 Task: Add a field from the Popular template Priority with name TradeWorks.
Action: Mouse moved to (98, 493)
Screenshot: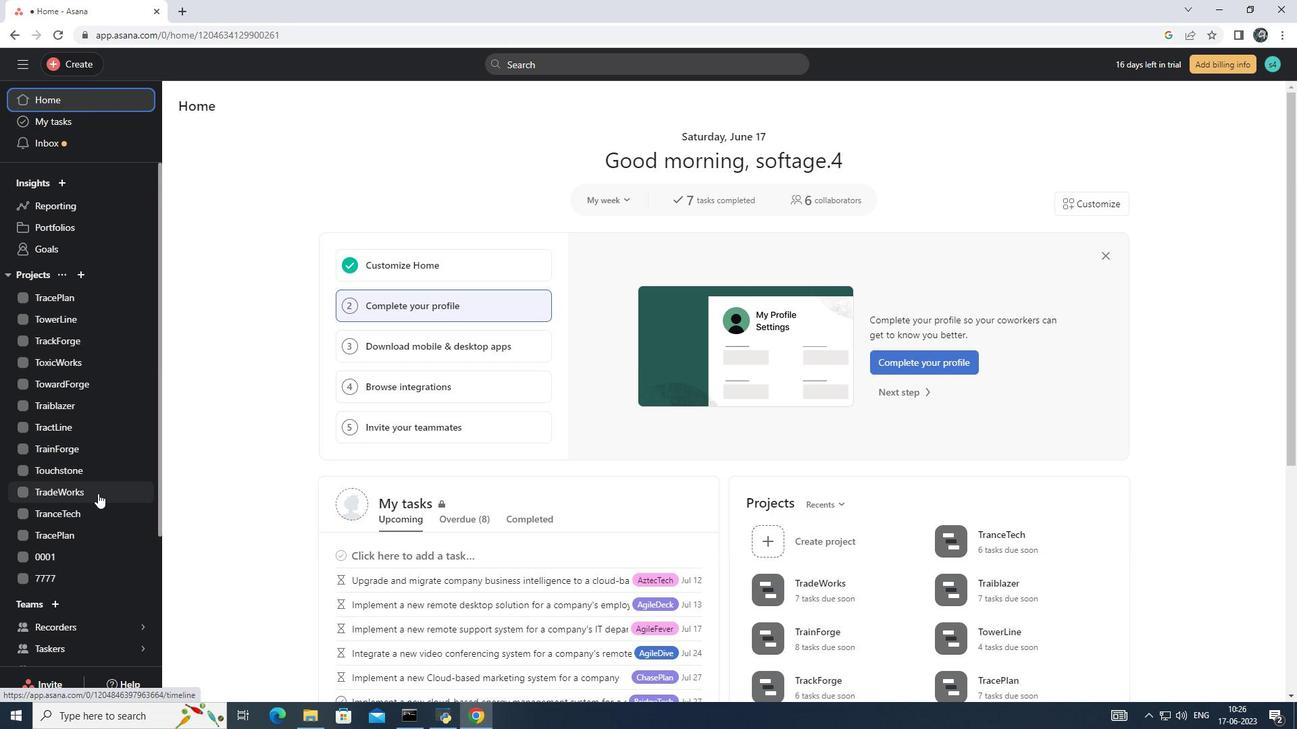 
Action: Mouse pressed left at (98, 493)
Screenshot: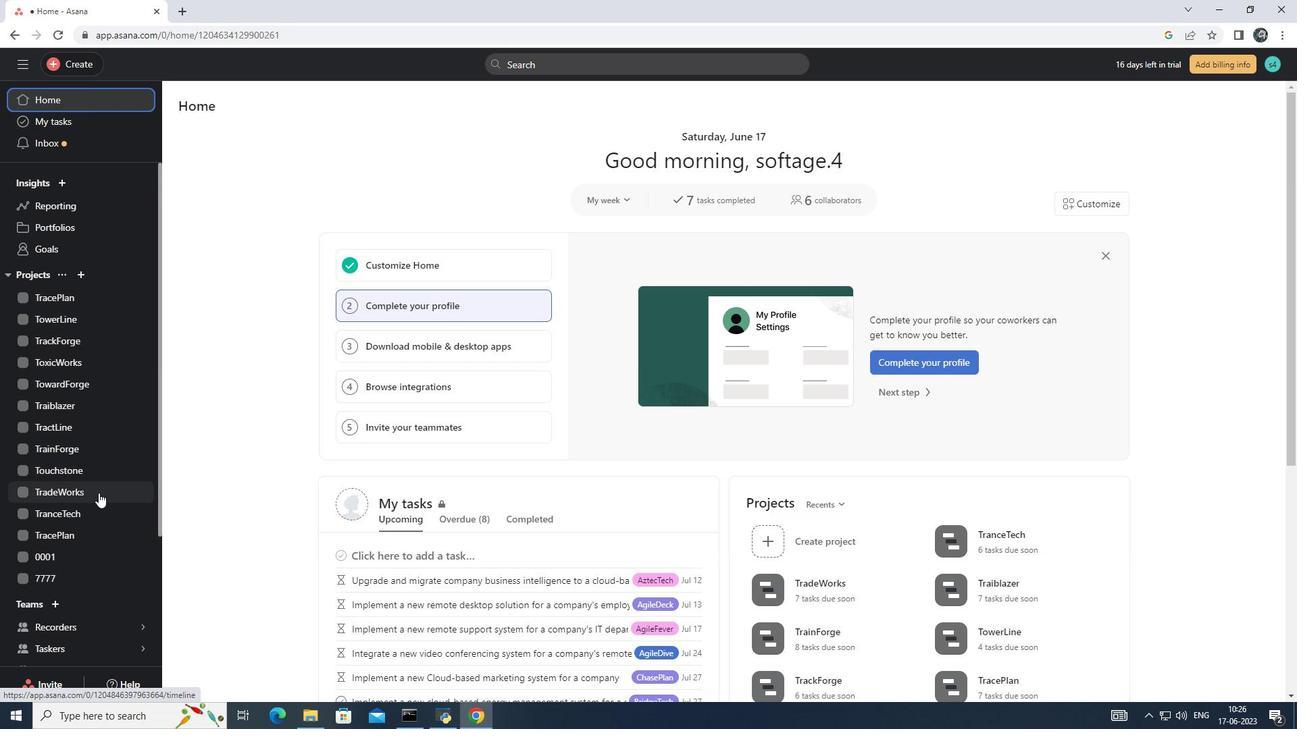 
Action: Mouse moved to (241, 136)
Screenshot: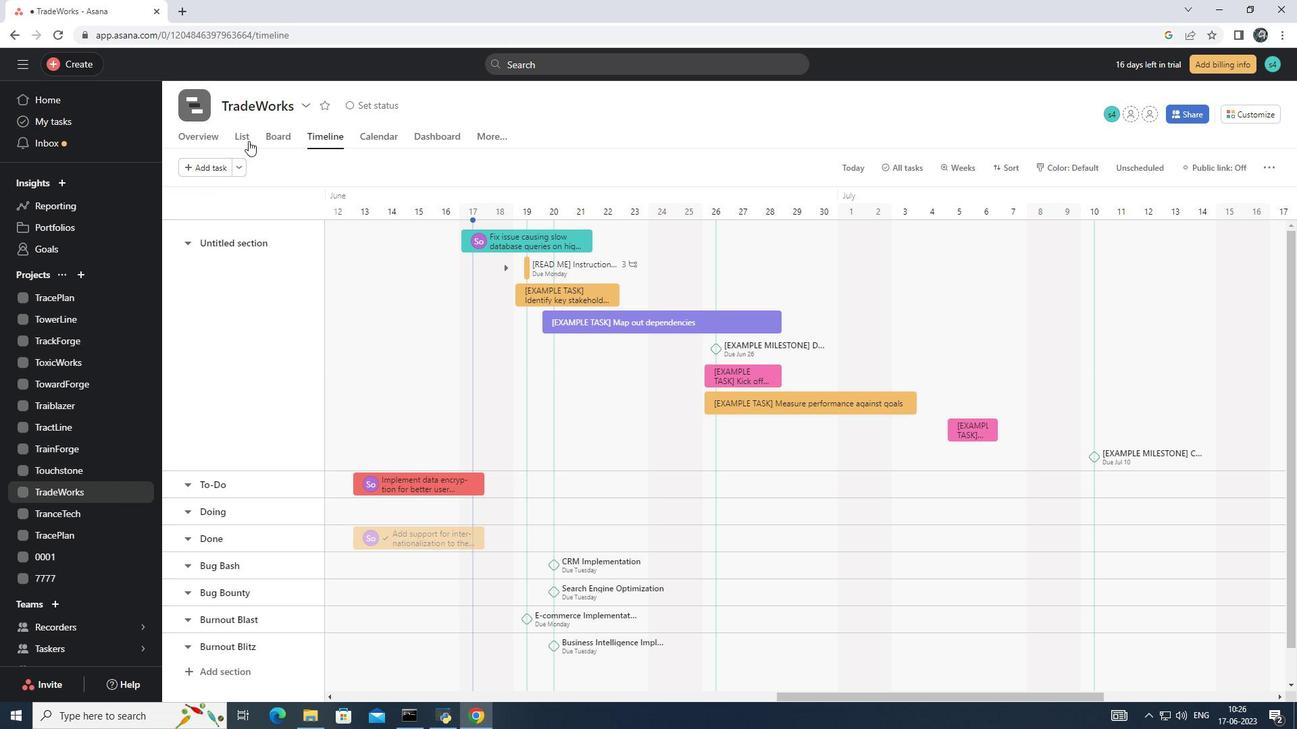 
Action: Mouse pressed left at (241, 136)
Screenshot: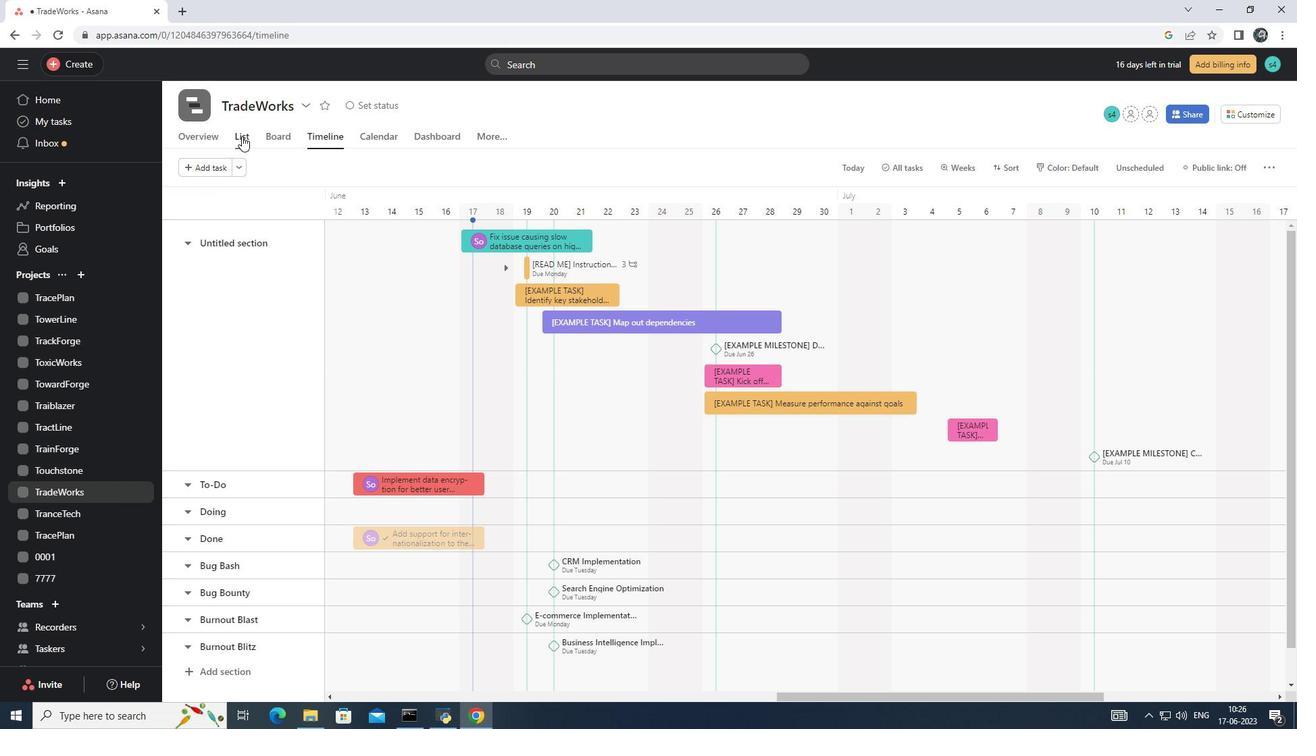 
Action: Mouse moved to (1015, 197)
Screenshot: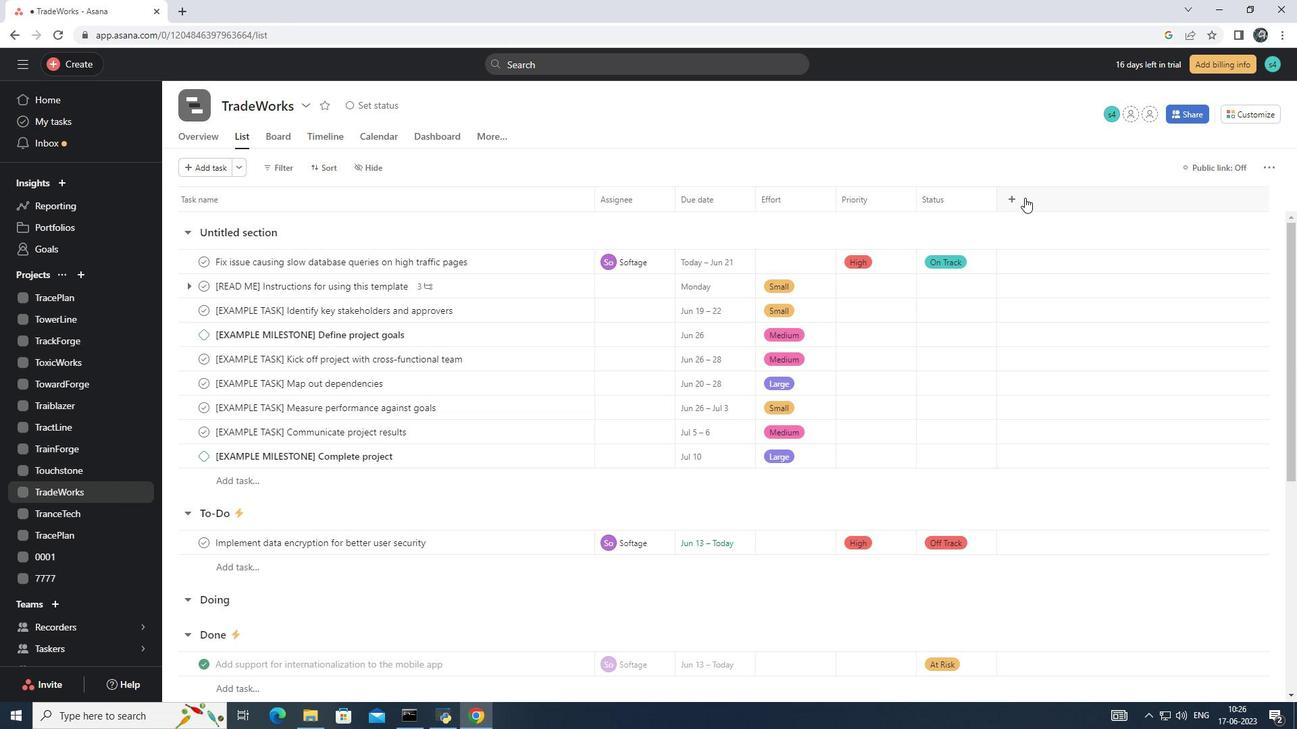 
Action: Mouse pressed left at (1015, 197)
Screenshot: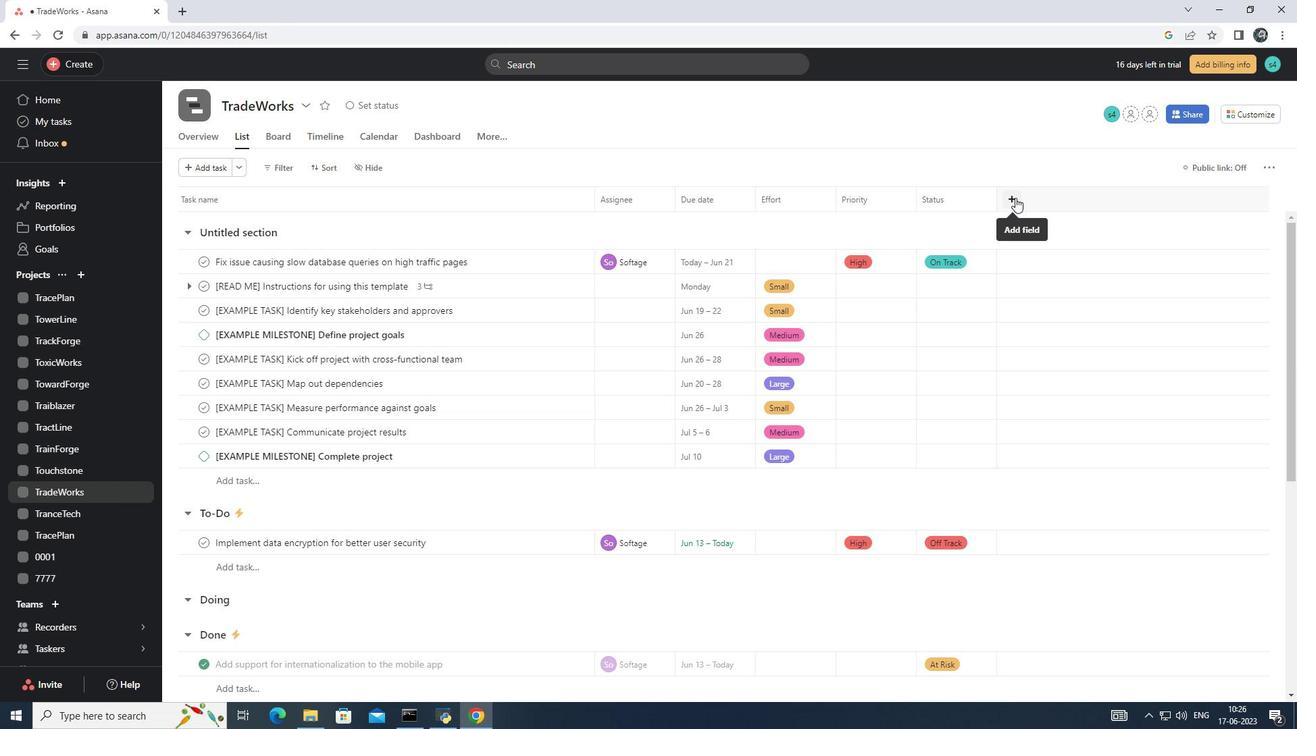 
Action: Mouse moved to (1087, 250)
Screenshot: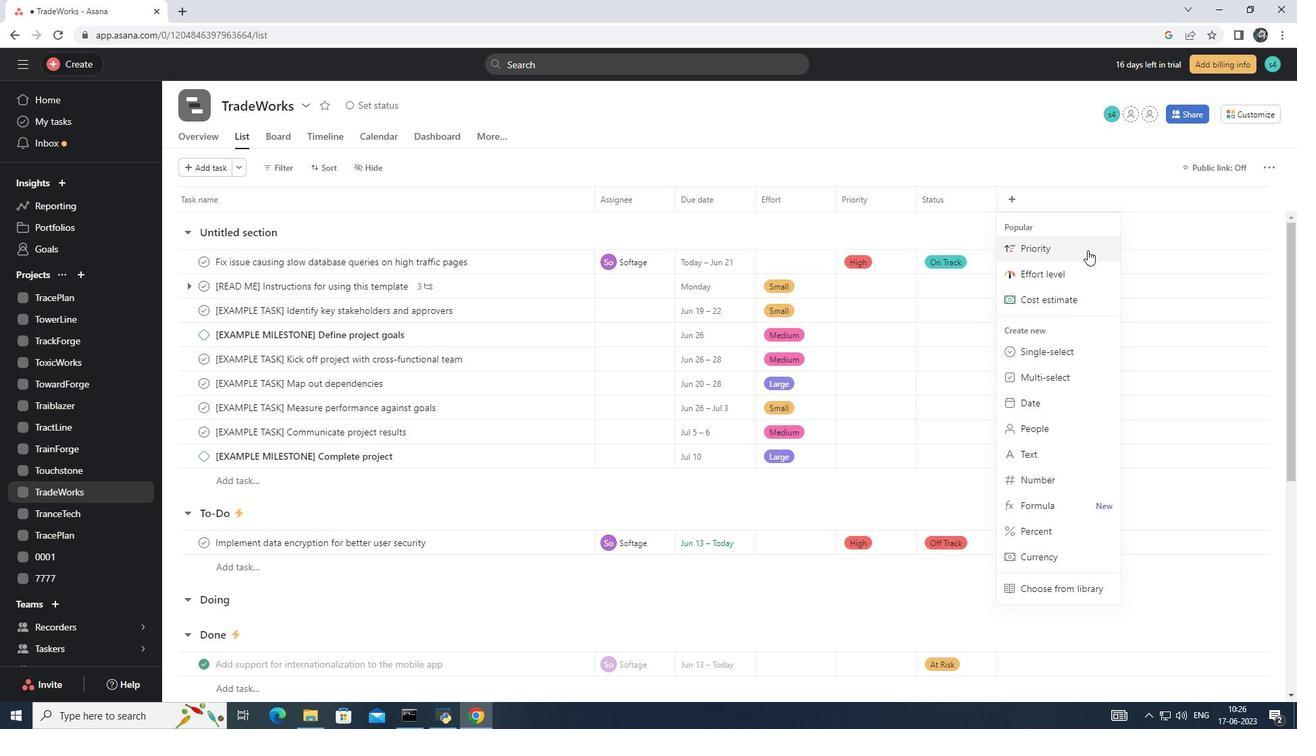 
Action: Mouse pressed left at (1087, 250)
Screenshot: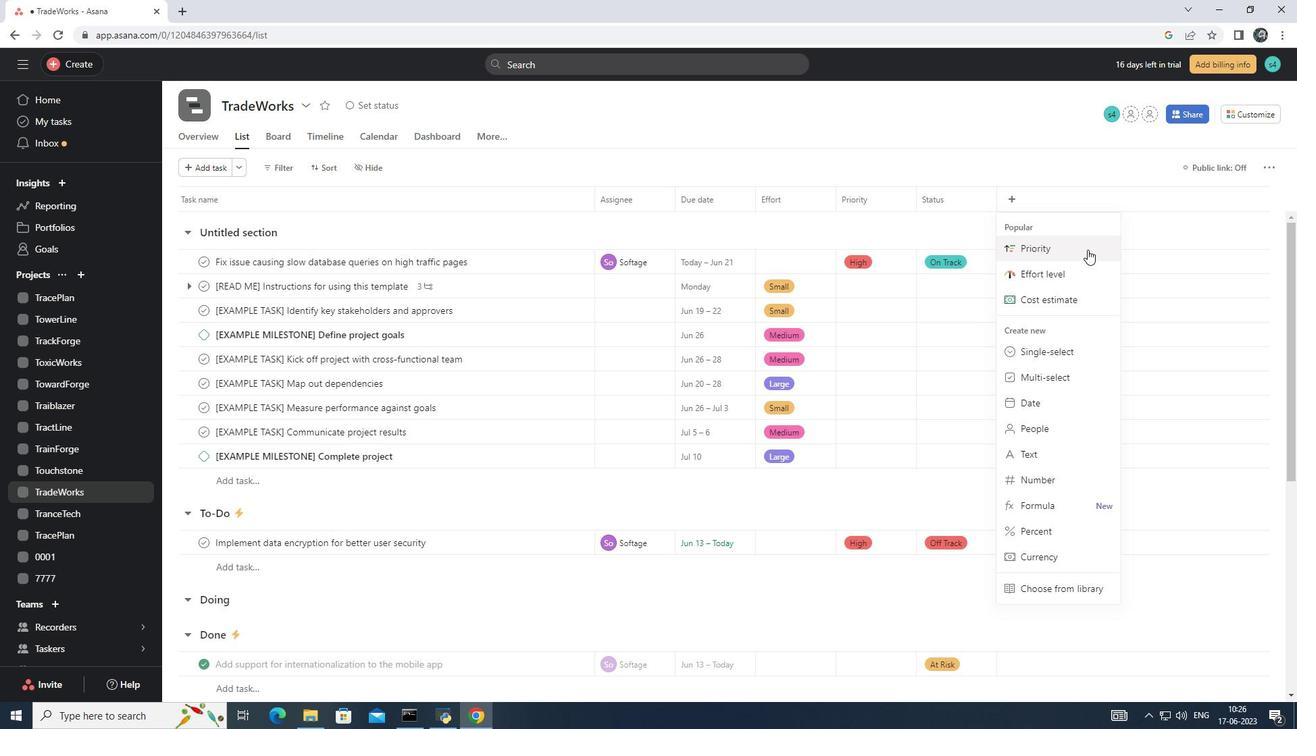 
Action: Mouse moved to (534, 190)
Screenshot: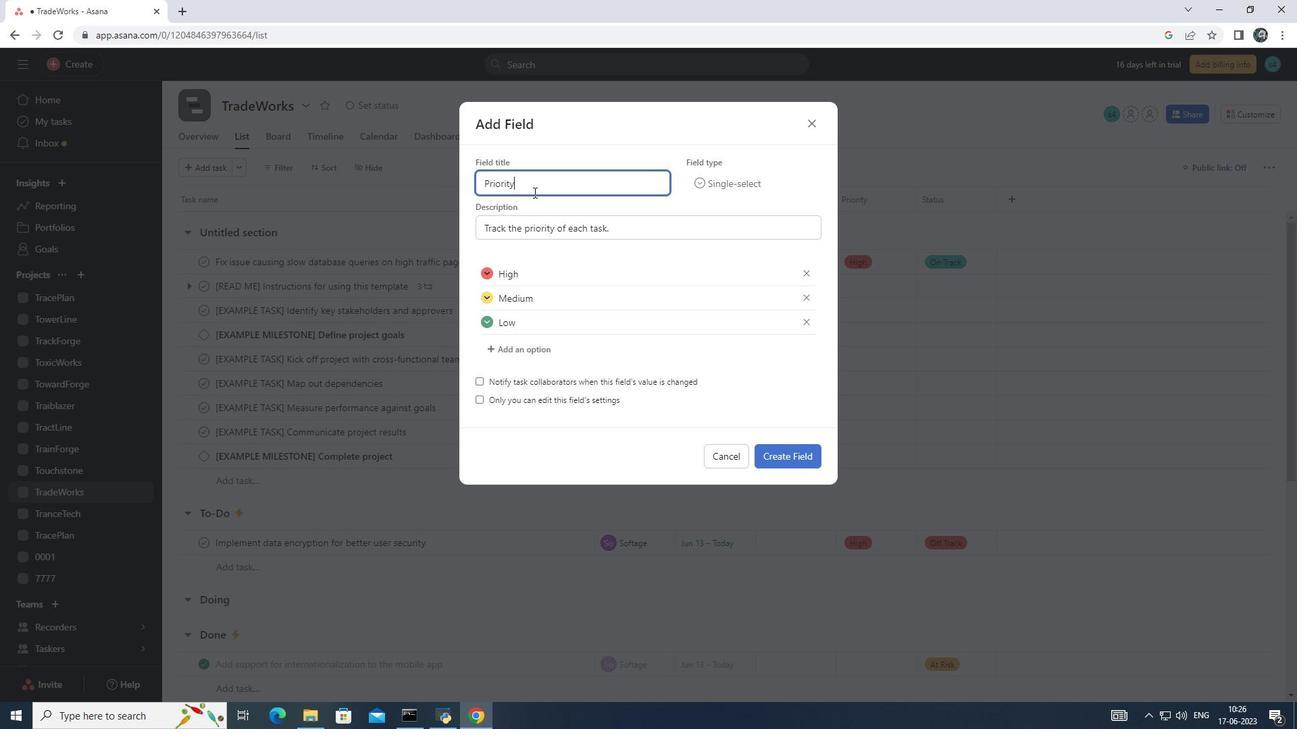 
Action: Key pressed <Key.backspace><Key.backspace><Key.backspace><Key.backspace><Key.backspace><Key.backspace><Key.backspace><Key.backspace><Key.backspace><Key.backspace><Key.backspace><Key.backspace><Key.backspace><Key.backspace><Key.backspace><Key.backspace><Key.backspace><Key.backspace><Key.shift>Trade<Key.shift><Key.shift><Key.shift><Key.shift><Key.shift><Key.shift>Works
Screenshot: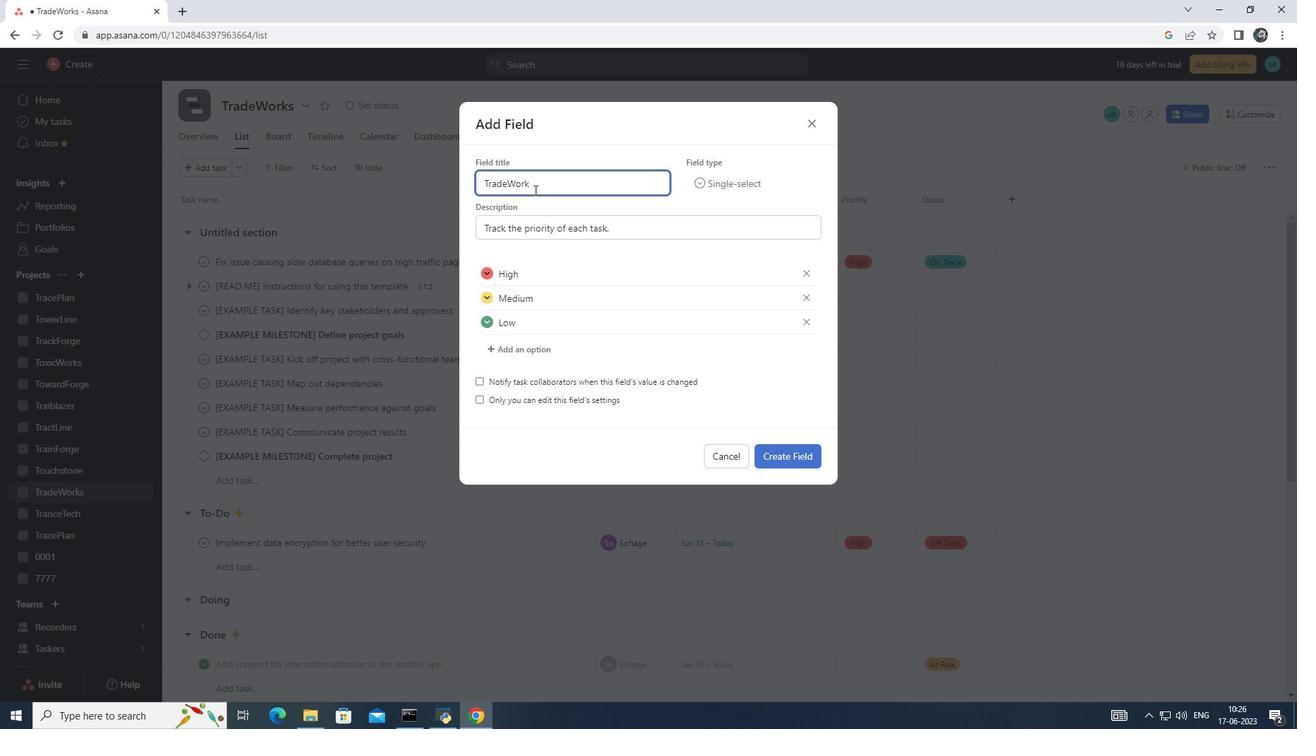 
Action: Mouse moved to (781, 451)
Screenshot: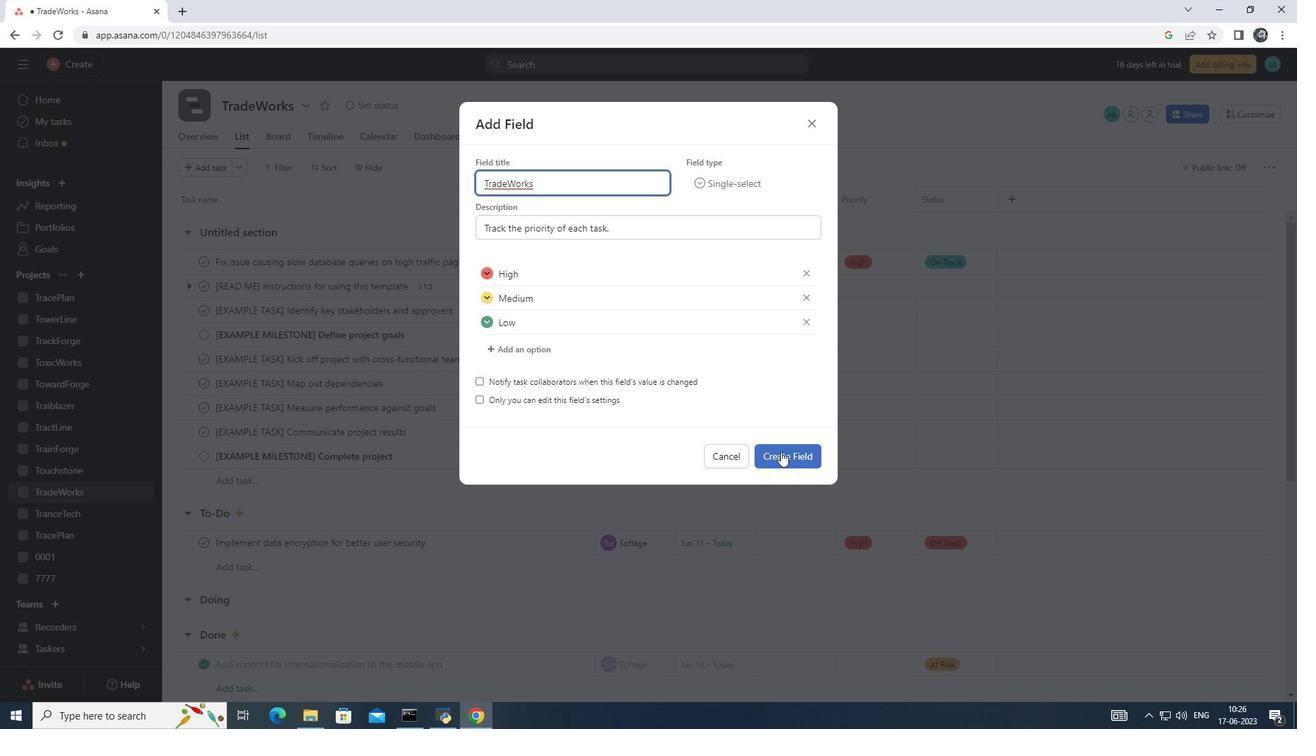 
Action: Mouse pressed left at (781, 451)
Screenshot: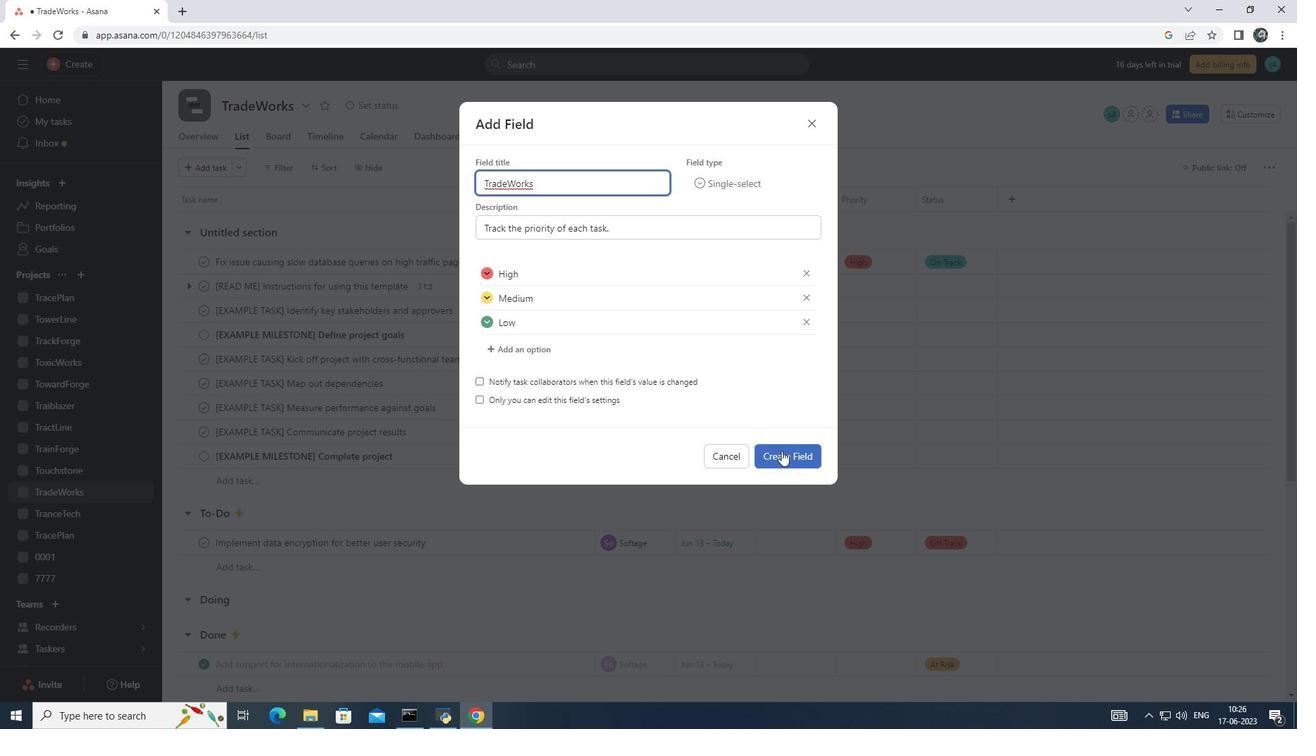 
